 Task: Change the visibility to the workspace.
Action: Mouse moved to (294, 76)
Screenshot: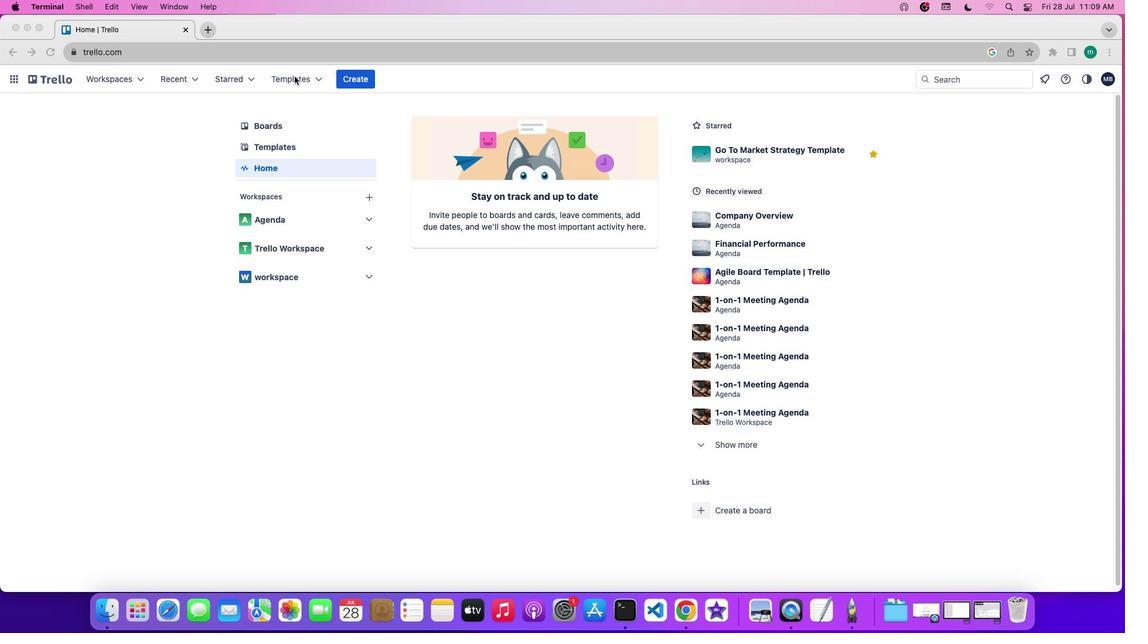 
Action: Mouse pressed left at (294, 76)
Screenshot: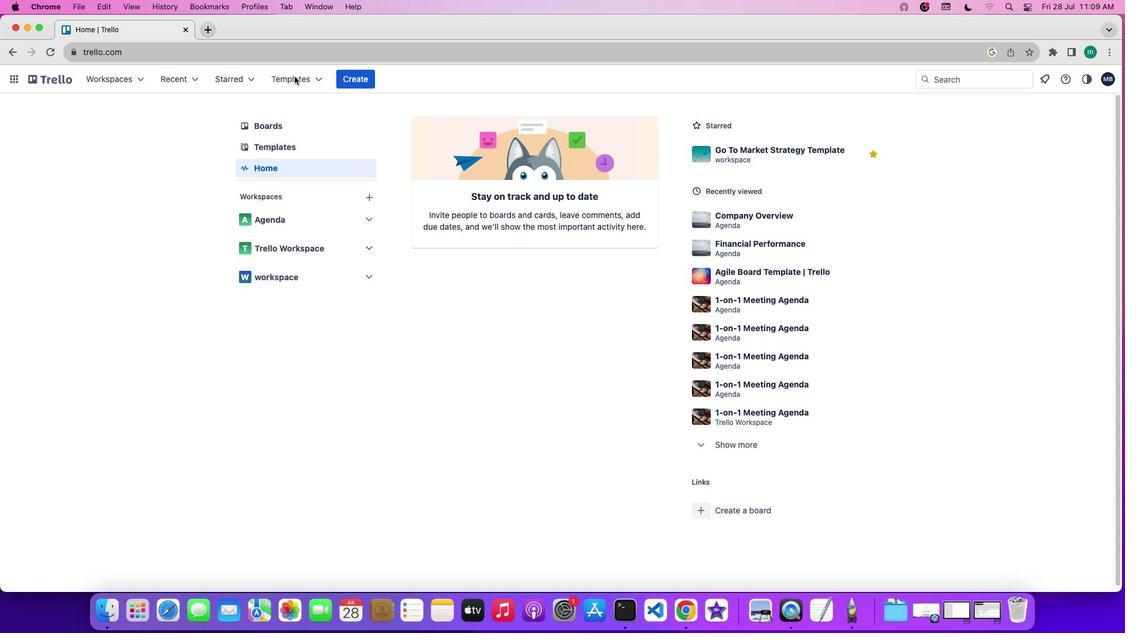 
Action: Mouse pressed left at (294, 76)
Screenshot: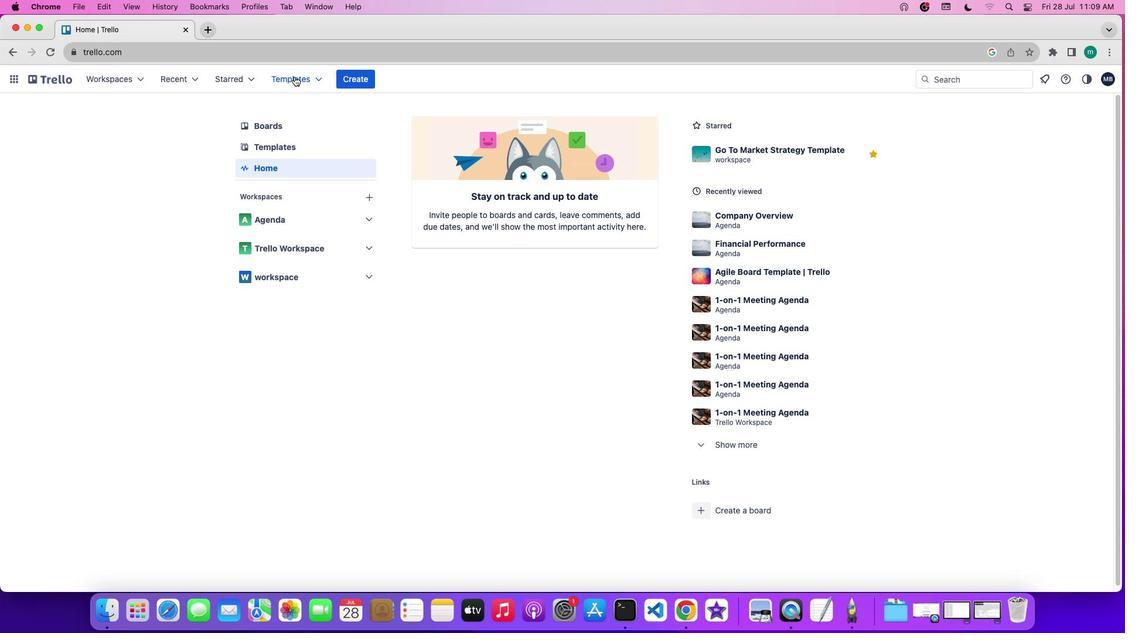 
Action: Mouse pressed left at (294, 76)
Screenshot: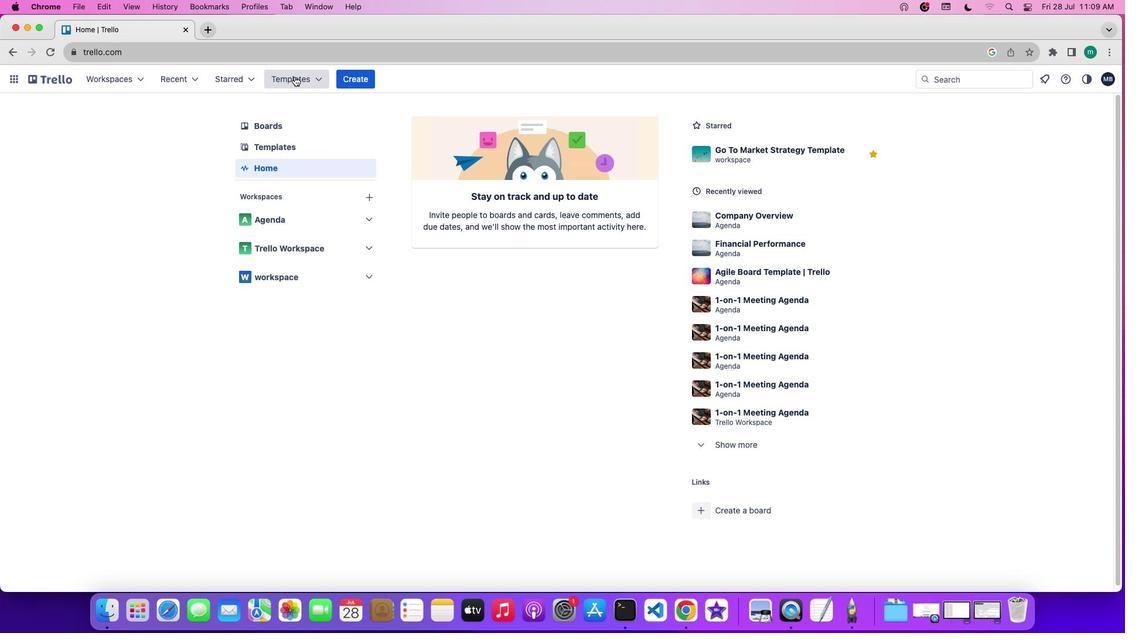 
Action: Mouse moved to (333, 217)
Screenshot: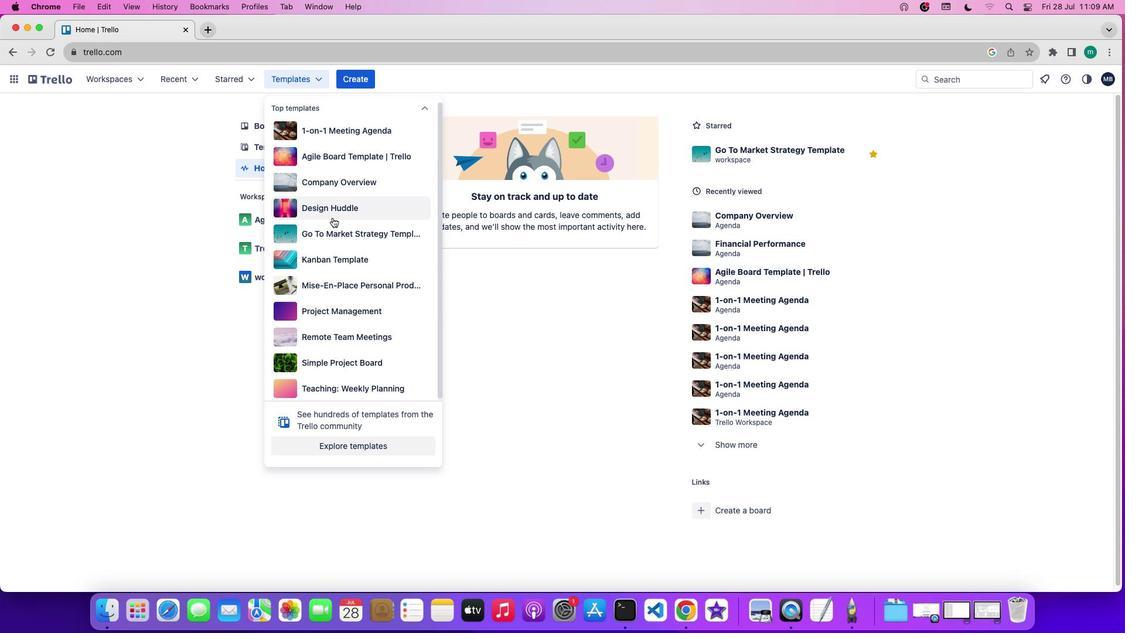 
Action: Mouse pressed left at (333, 217)
Screenshot: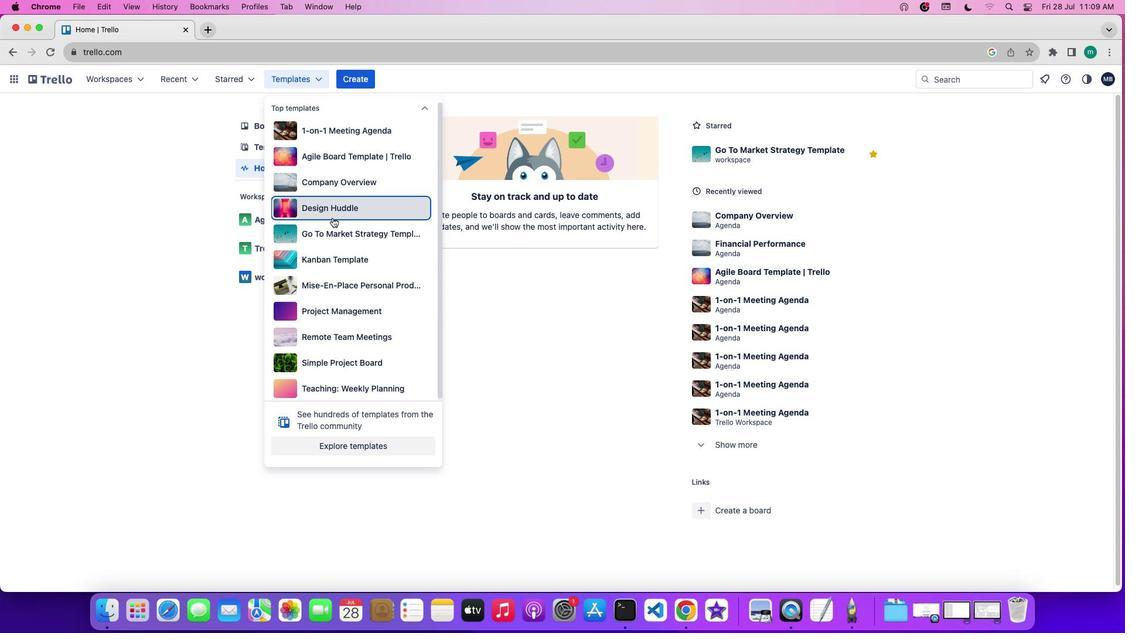 
Action: Mouse moved to (398, 300)
Screenshot: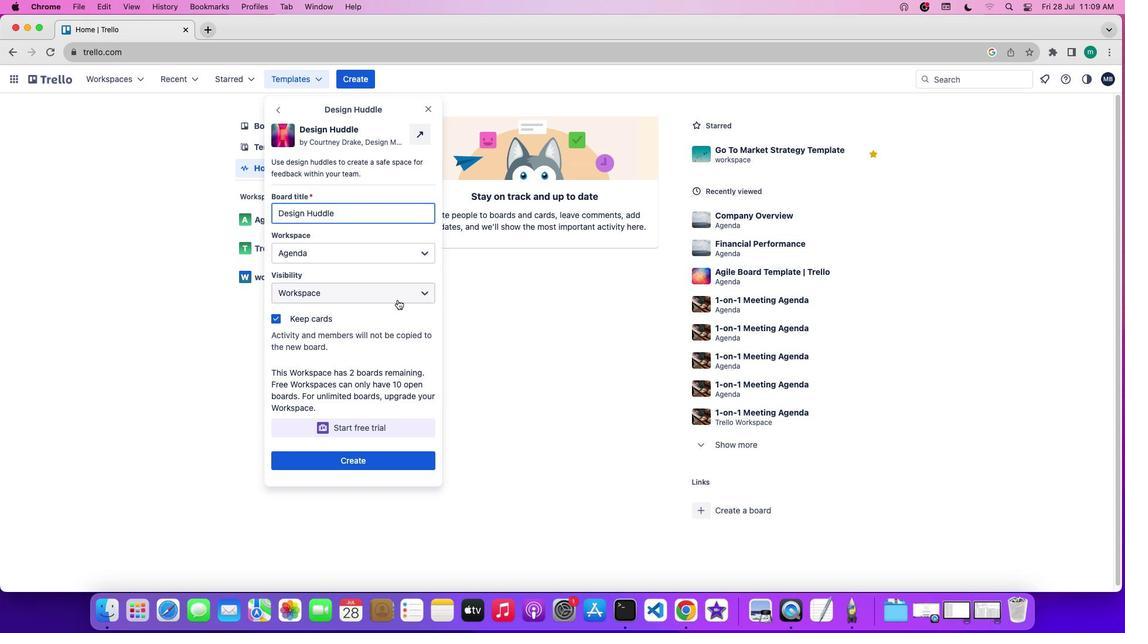 
Action: Mouse pressed left at (398, 300)
Screenshot: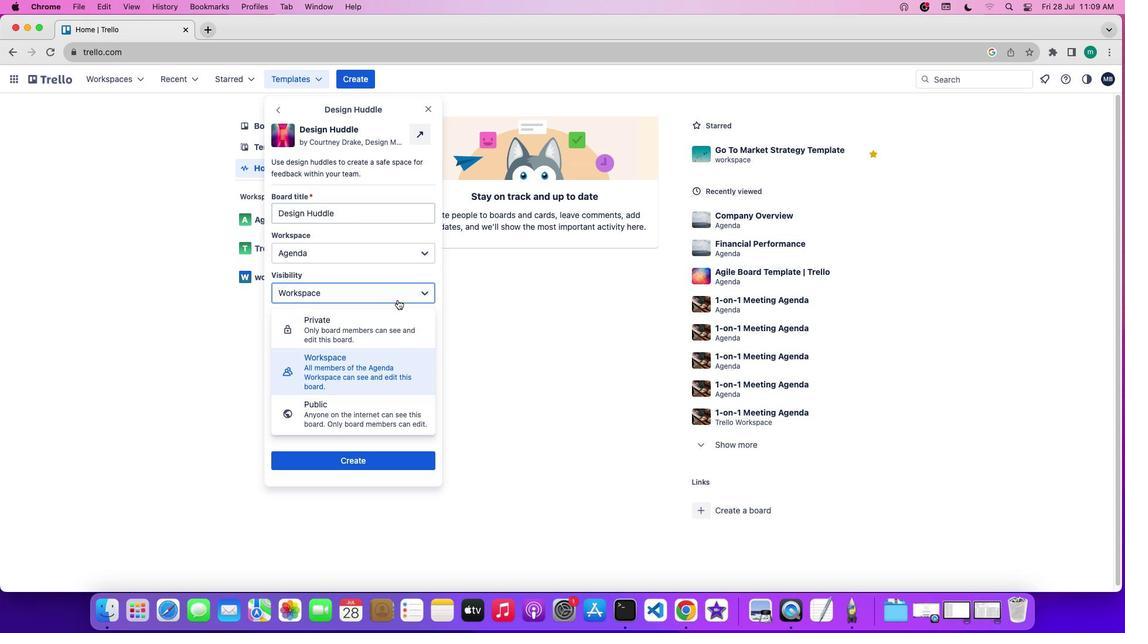 
Action: Mouse moved to (384, 362)
Screenshot: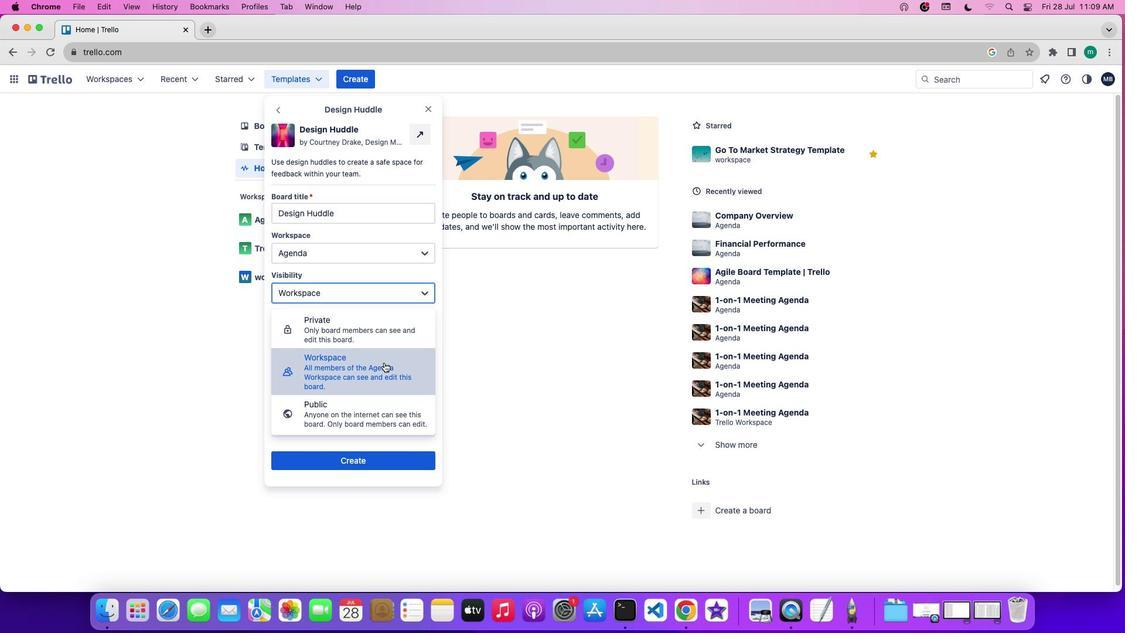 
Action: Mouse pressed left at (384, 362)
Screenshot: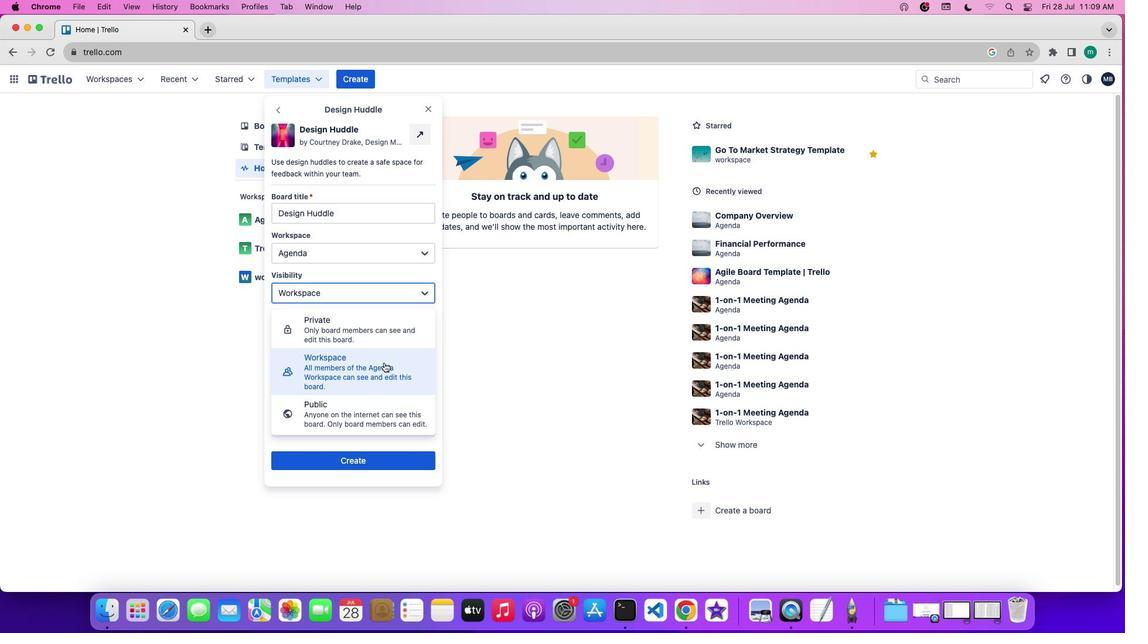 
Action: Mouse moved to (463, 372)
Screenshot: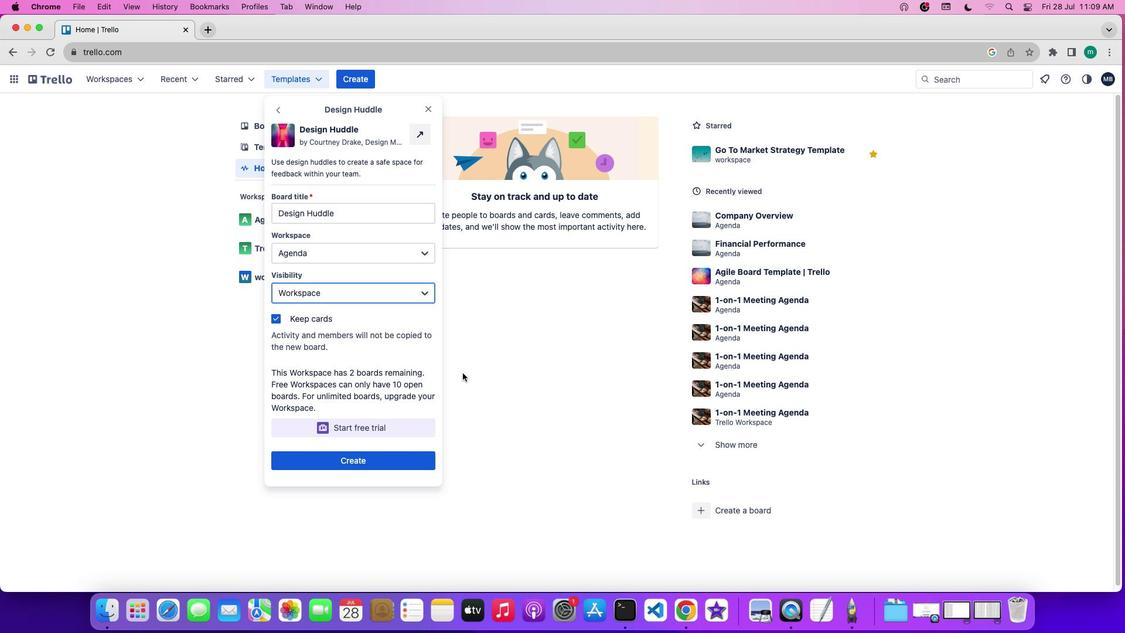 
